 Task: Check the sale-to-list ratio of tub shower in the last 5 years.
Action: Mouse moved to (906, 202)
Screenshot: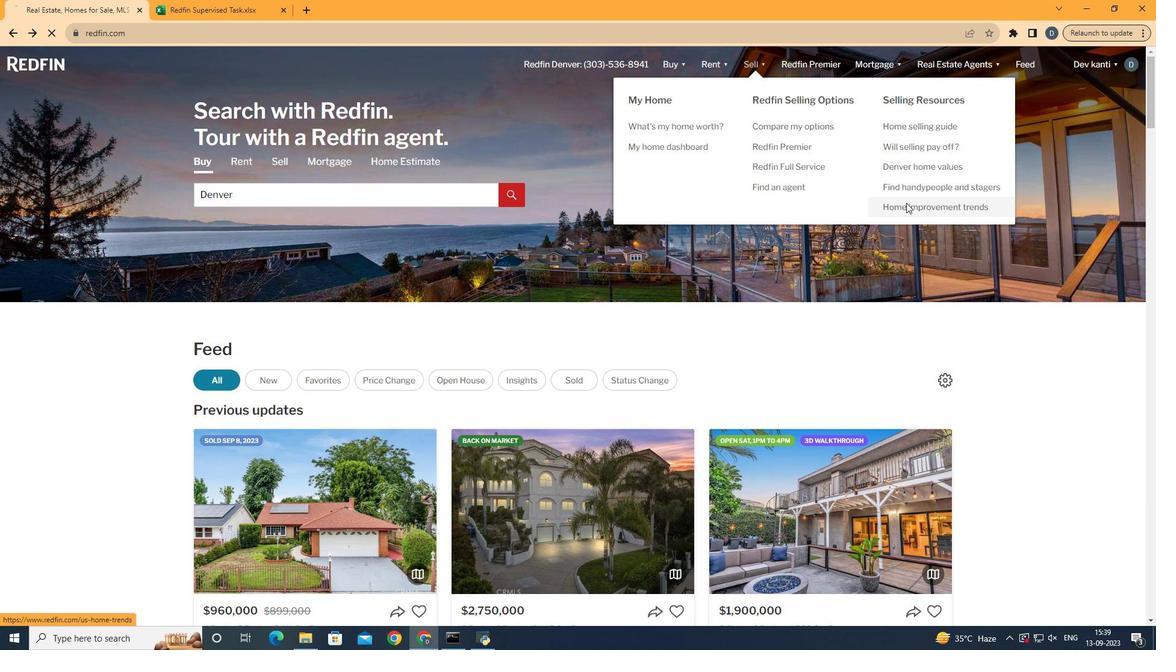
Action: Mouse pressed left at (906, 202)
Screenshot: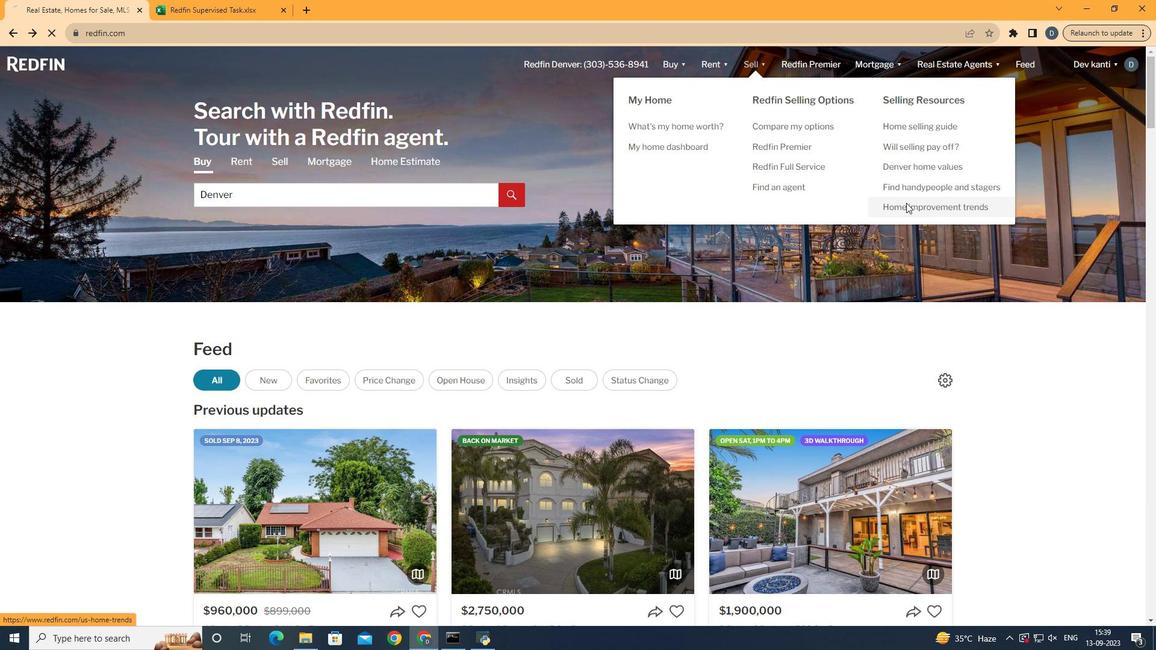 
Action: Mouse moved to (295, 231)
Screenshot: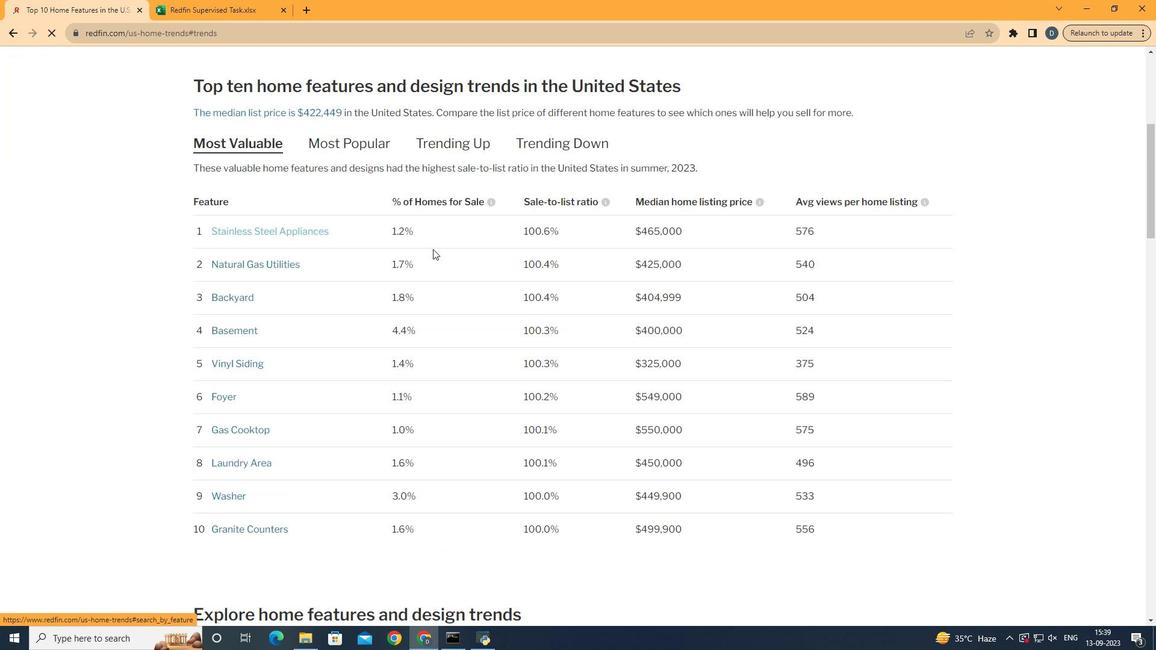 
Action: Mouse pressed left at (295, 231)
Screenshot: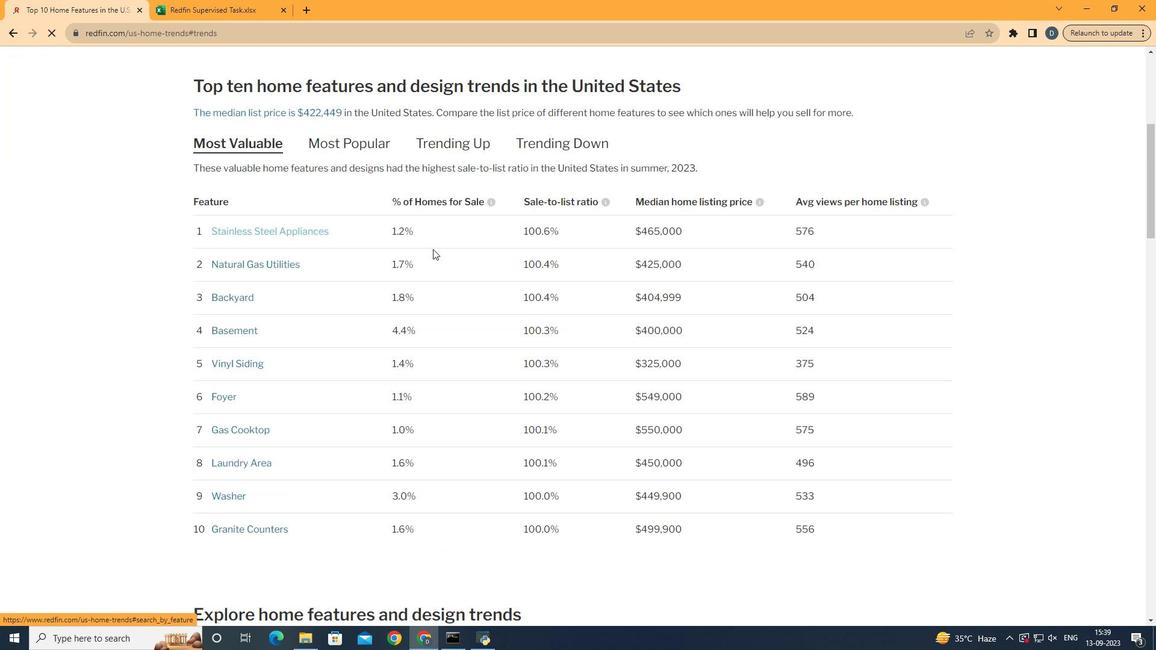 
Action: Mouse moved to (702, 280)
Screenshot: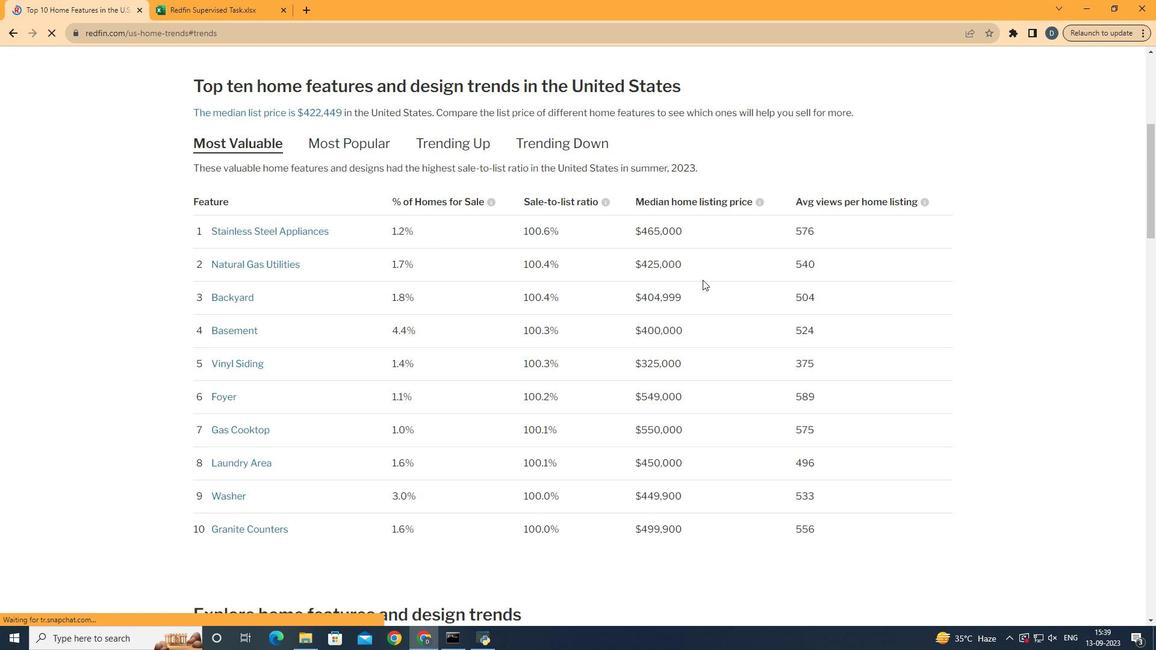 
Action: Mouse scrolled (702, 279) with delta (0, 0)
Screenshot: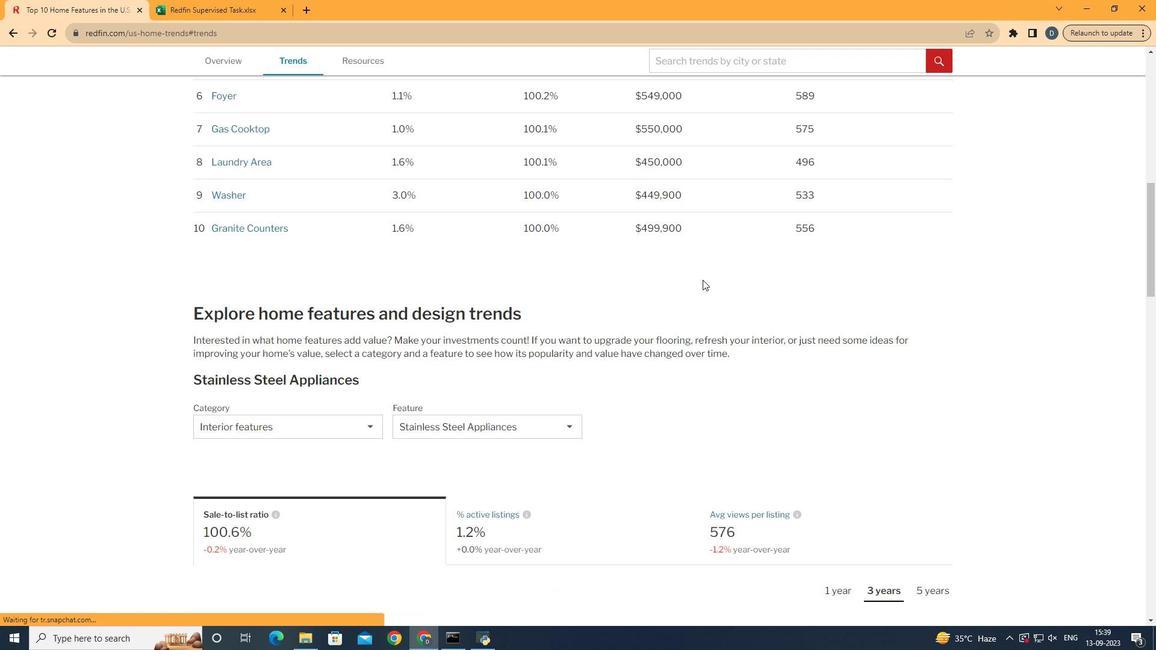 
Action: Mouse scrolled (702, 279) with delta (0, 0)
Screenshot: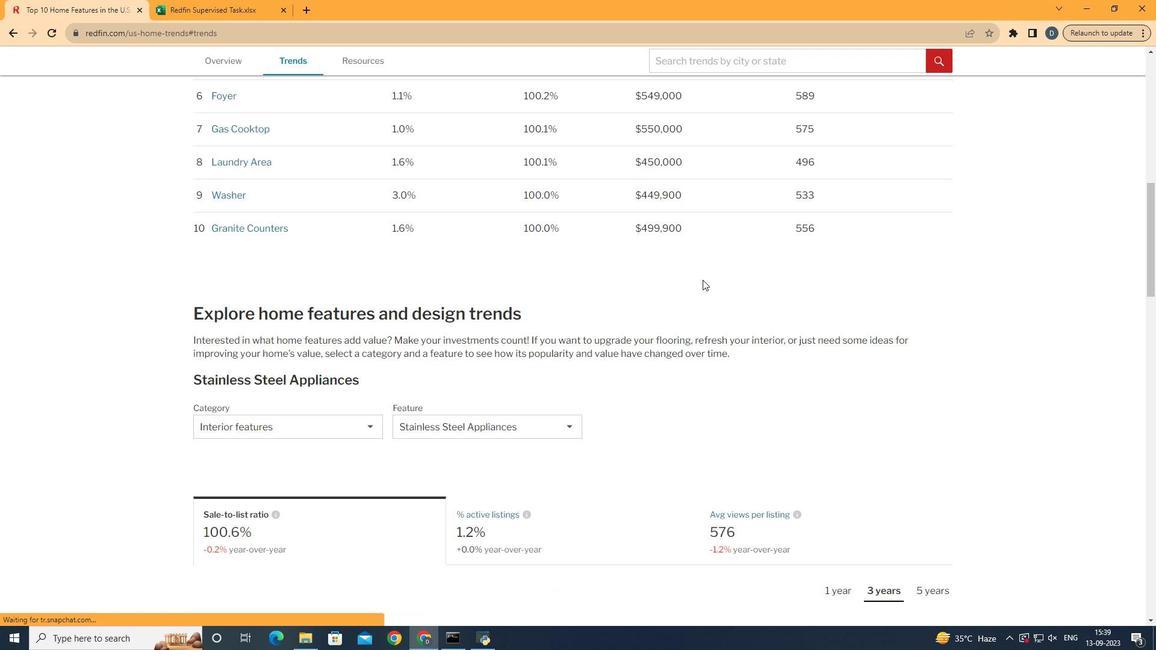 
Action: Mouse scrolled (702, 279) with delta (0, 0)
Screenshot: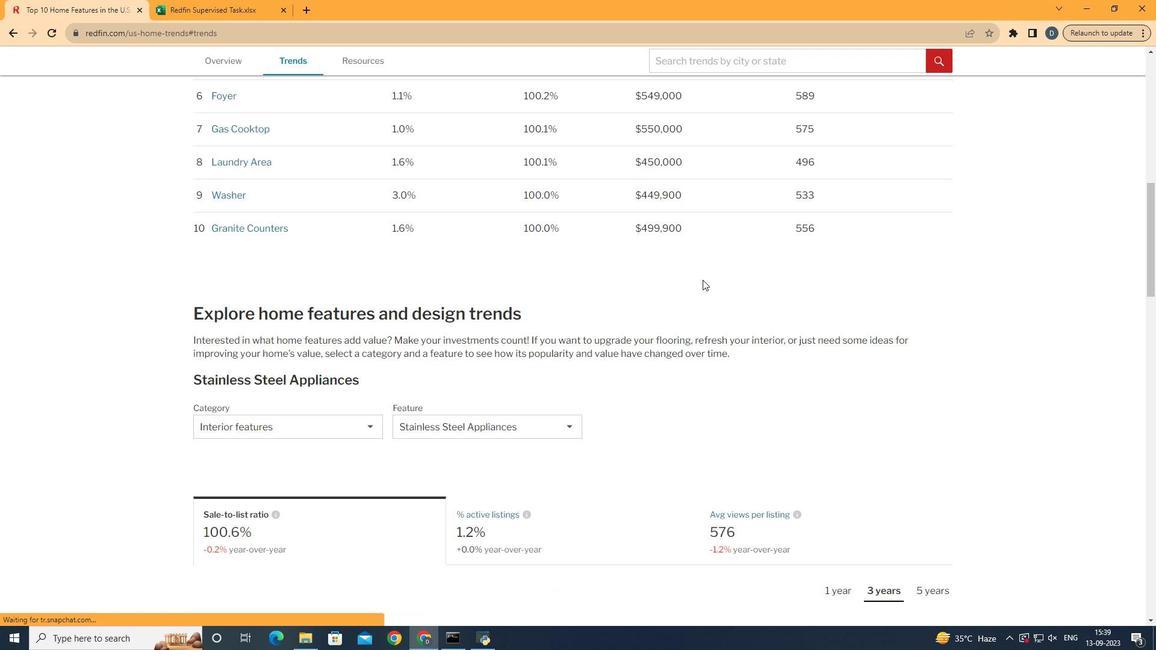 
Action: Mouse scrolled (702, 279) with delta (0, 0)
Screenshot: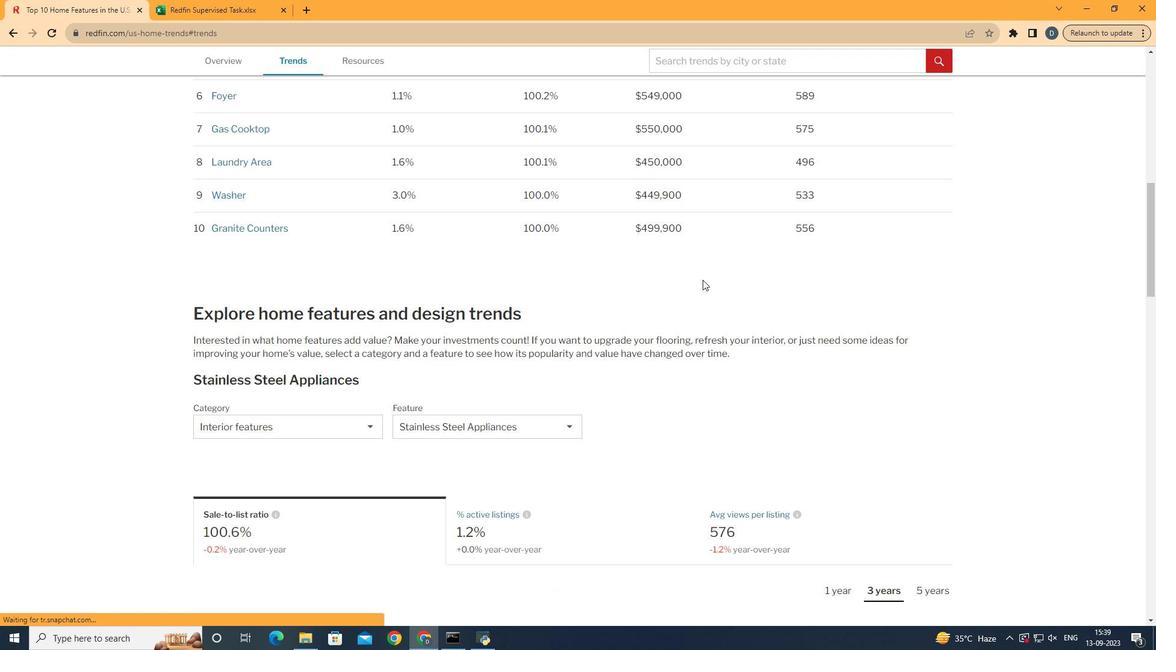 
Action: Mouse scrolled (702, 279) with delta (0, 0)
Screenshot: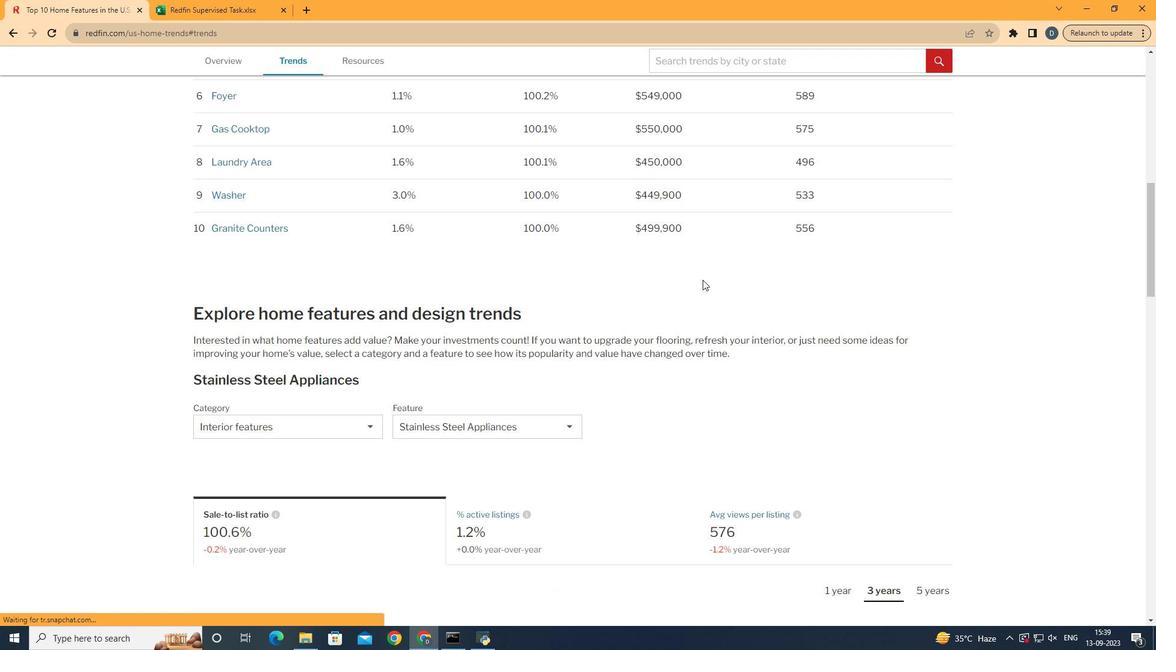 
Action: Mouse scrolled (702, 279) with delta (0, 0)
Screenshot: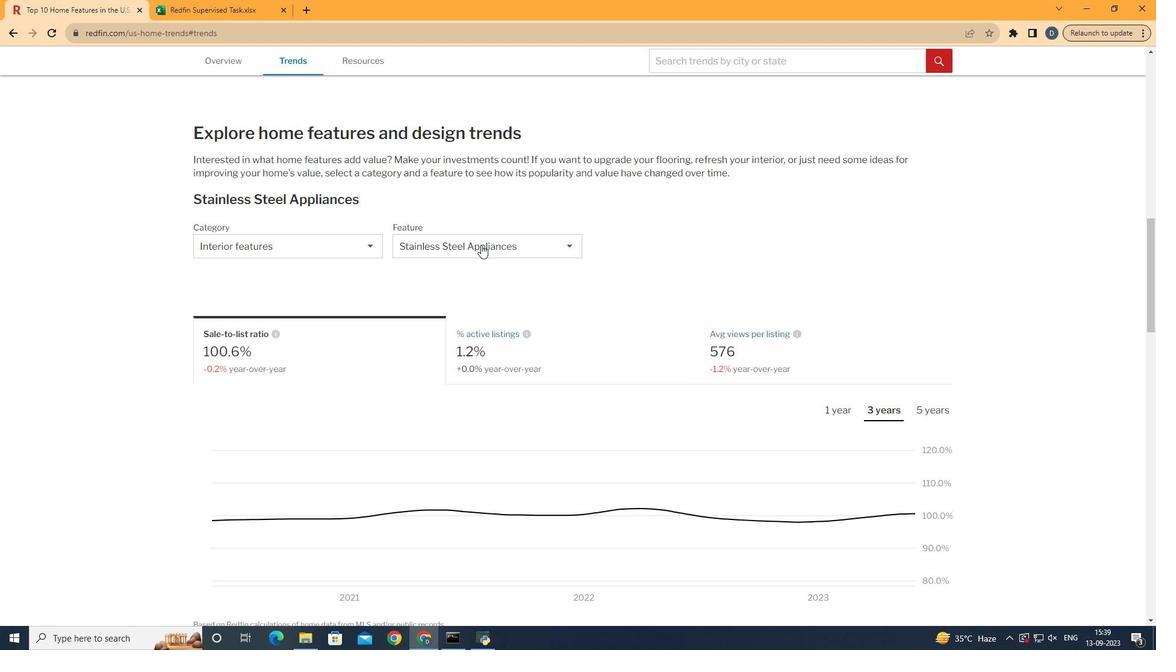 
Action: Mouse scrolled (702, 279) with delta (0, 0)
Screenshot: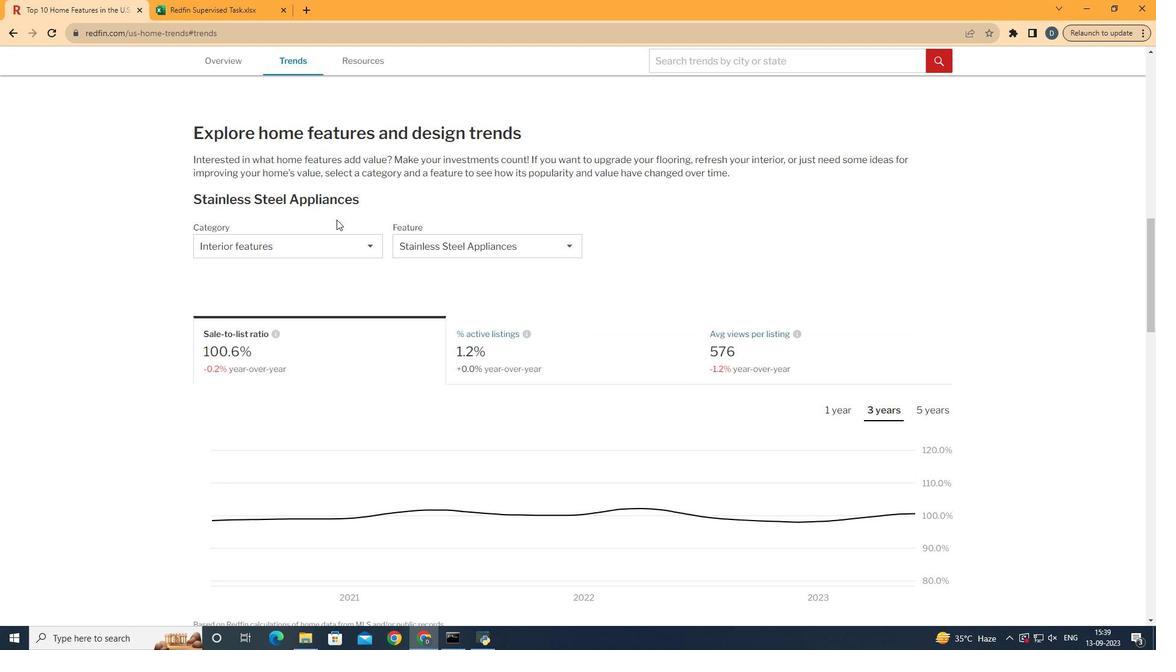 
Action: Mouse scrolled (702, 279) with delta (0, 0)
Screenshot: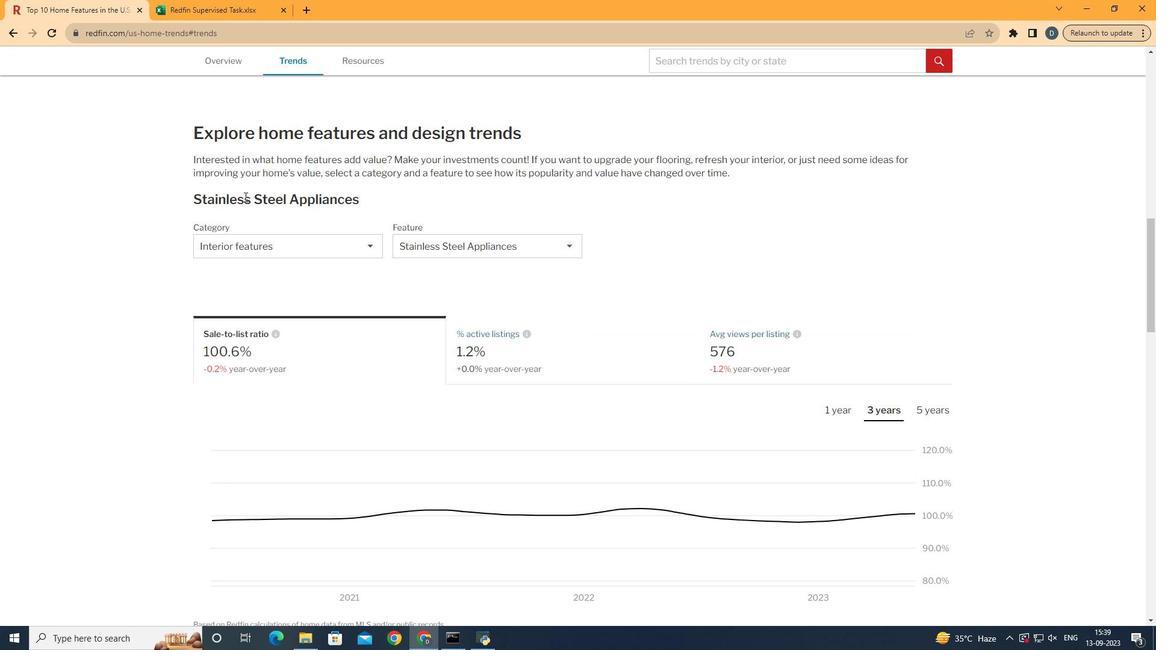 
Action: Mouse moved to (257, 249)
Screenshot: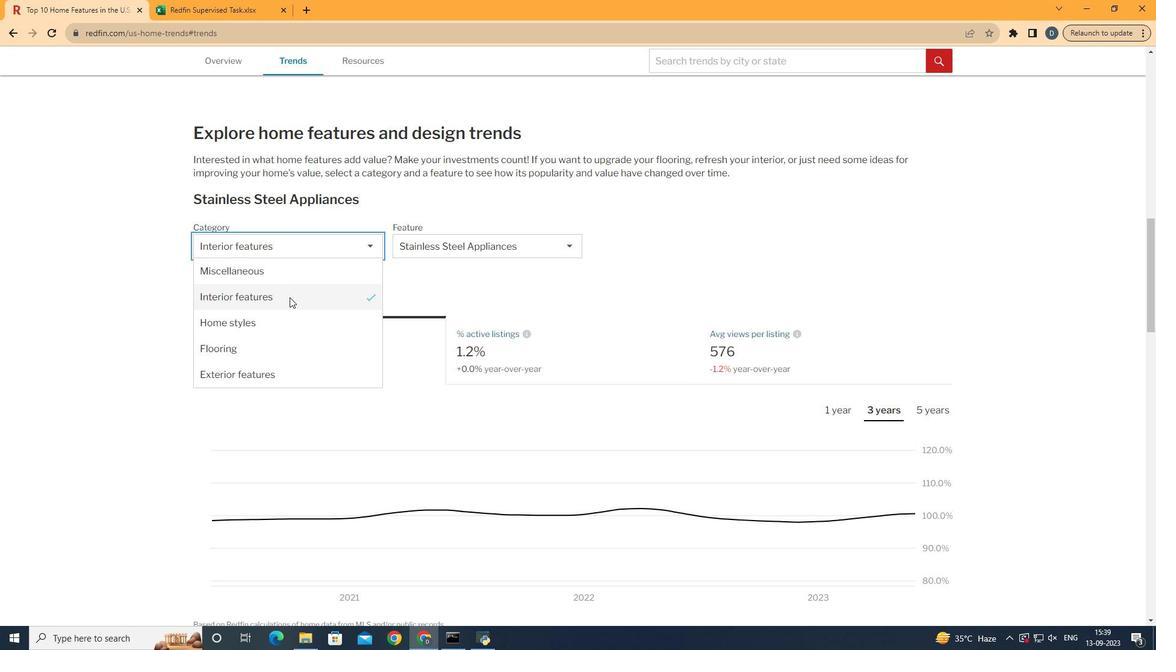 
Action: Mouse pressed left at (257, 249)
Screenshot: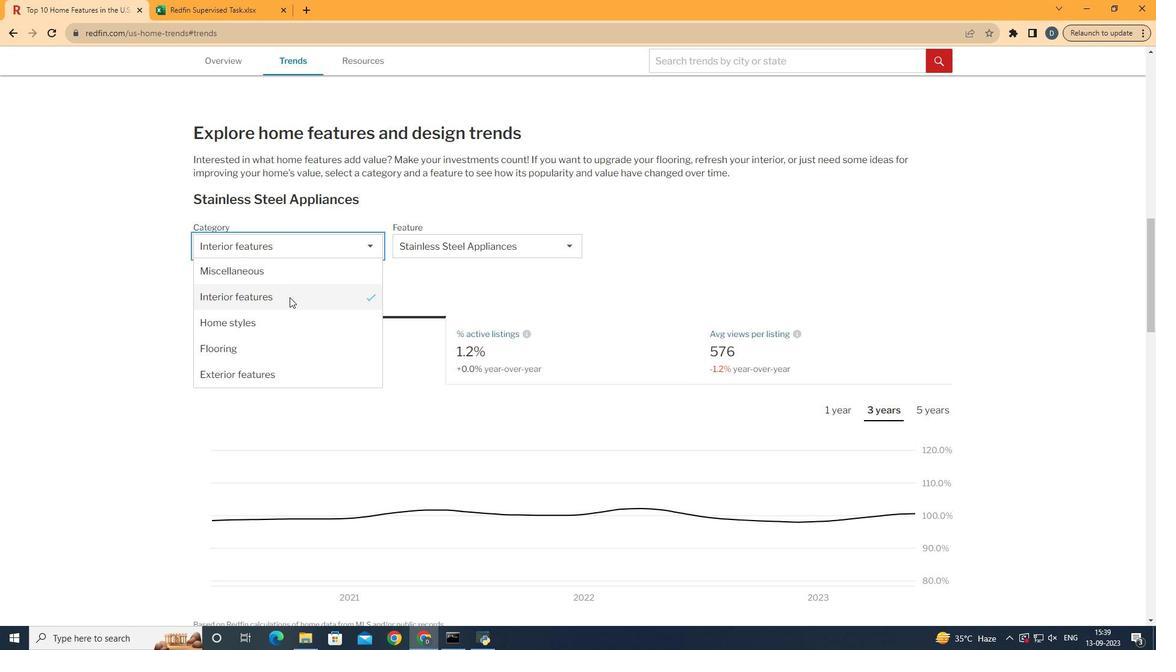 
Action: Mouse moved to (289, 297)
Screenshot: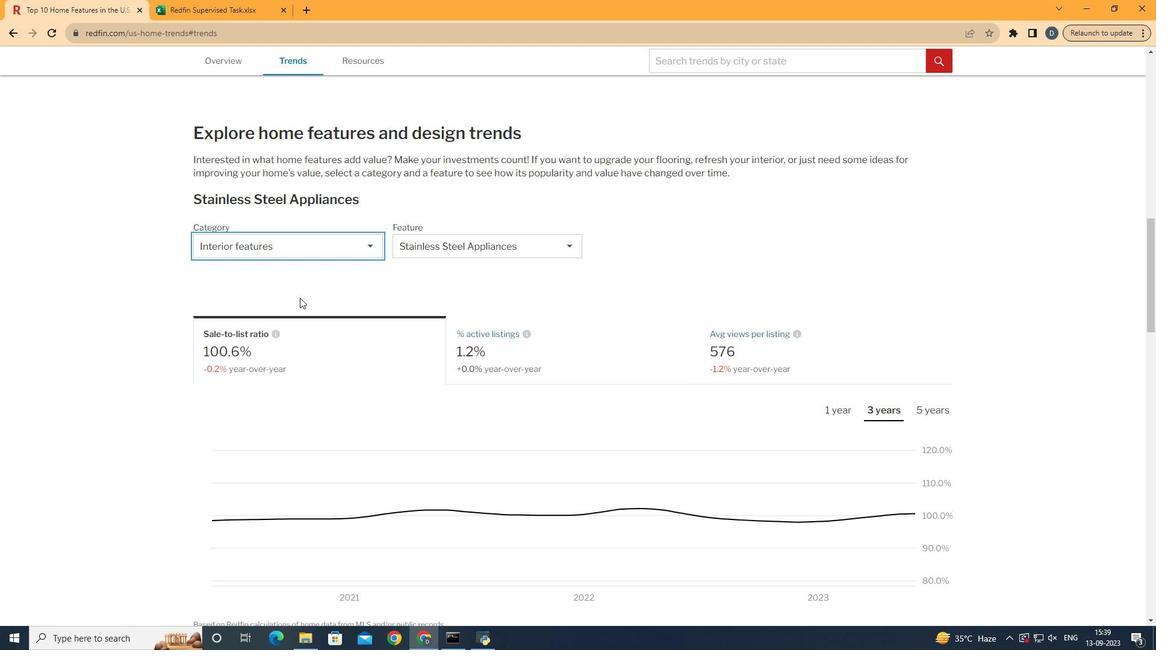 
Action: Mouse pressed left at (289, 297)
Screenshot: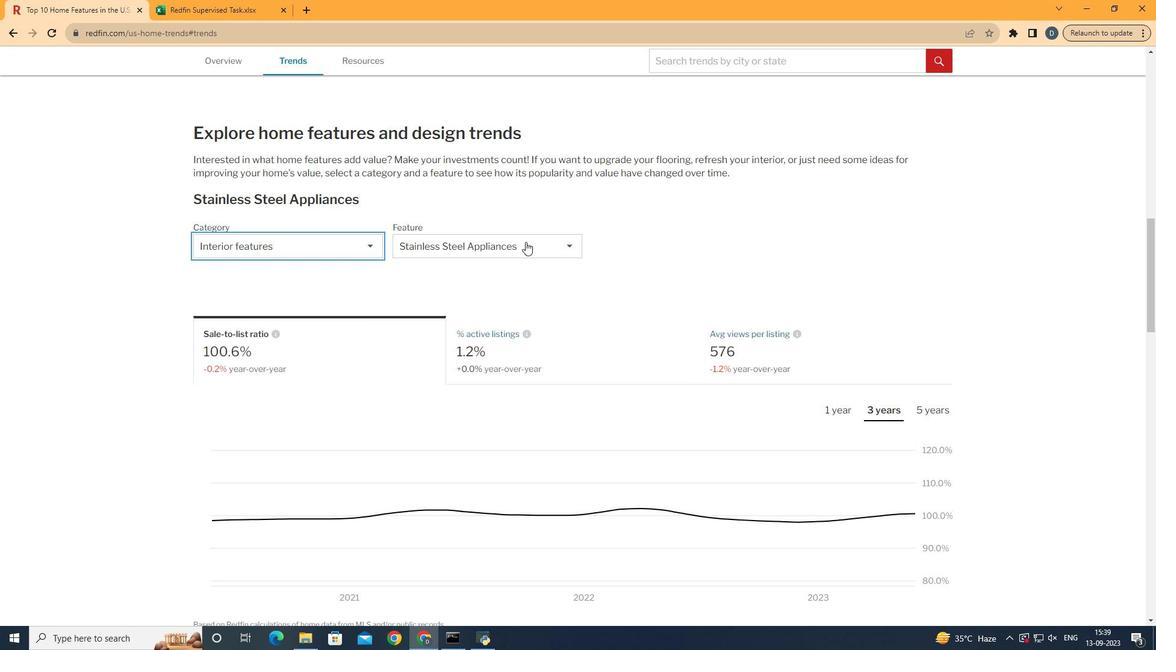 
Action: Mouse moved to (525, 242)
Screenshot: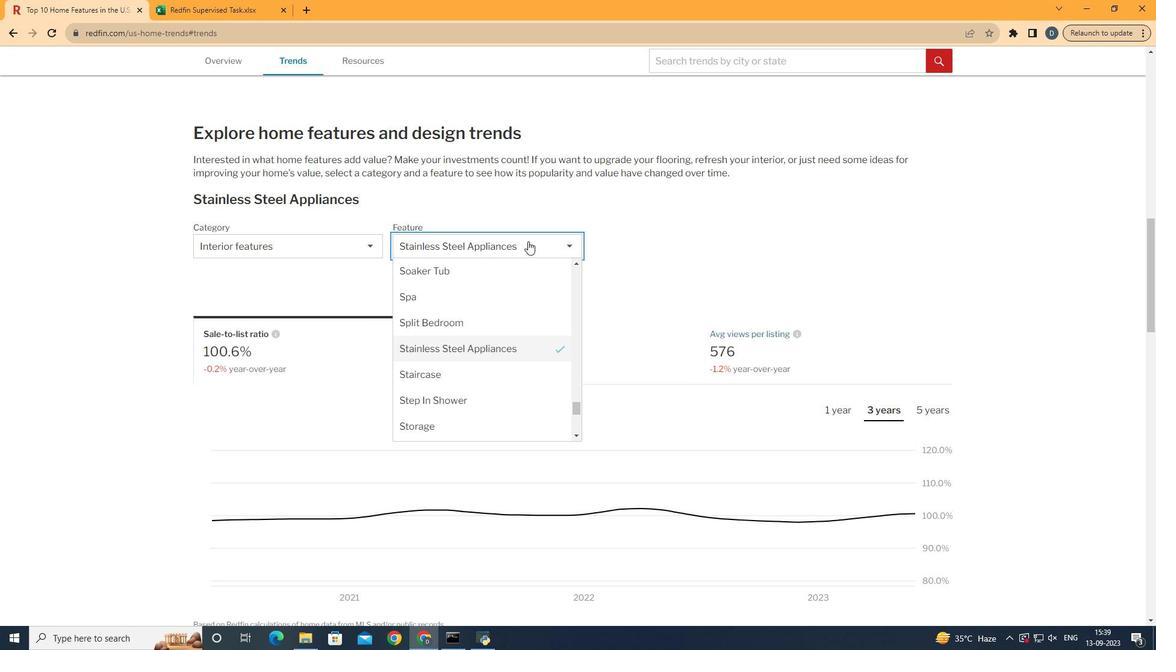 
Action: Mouse pressed left at (525, 242)
Screenshot: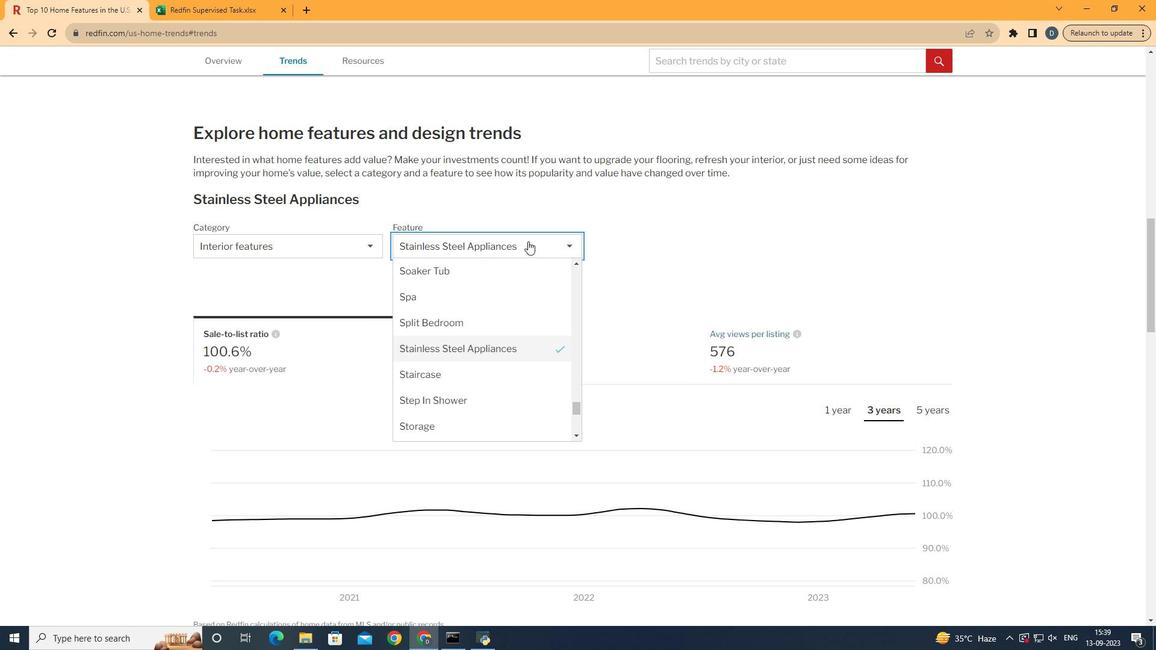 
Action: Mouse moved to (544, 362)
Screenshot: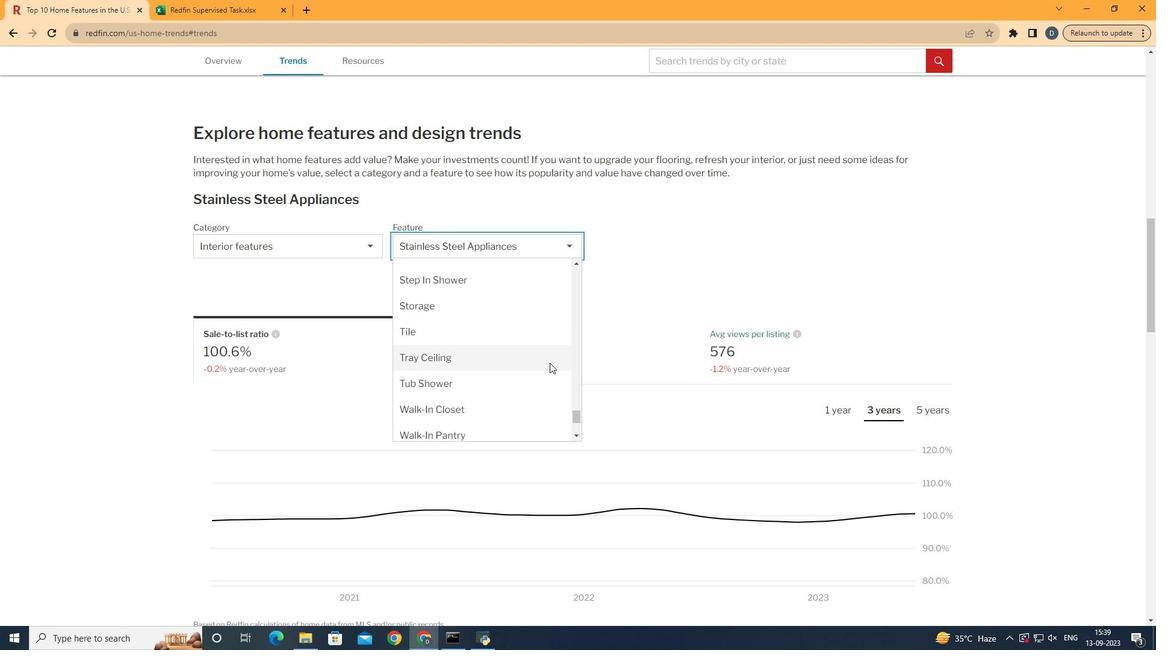 
Action: Mouse scrolled (544, 361) with delta (0, 0)
Screenshot: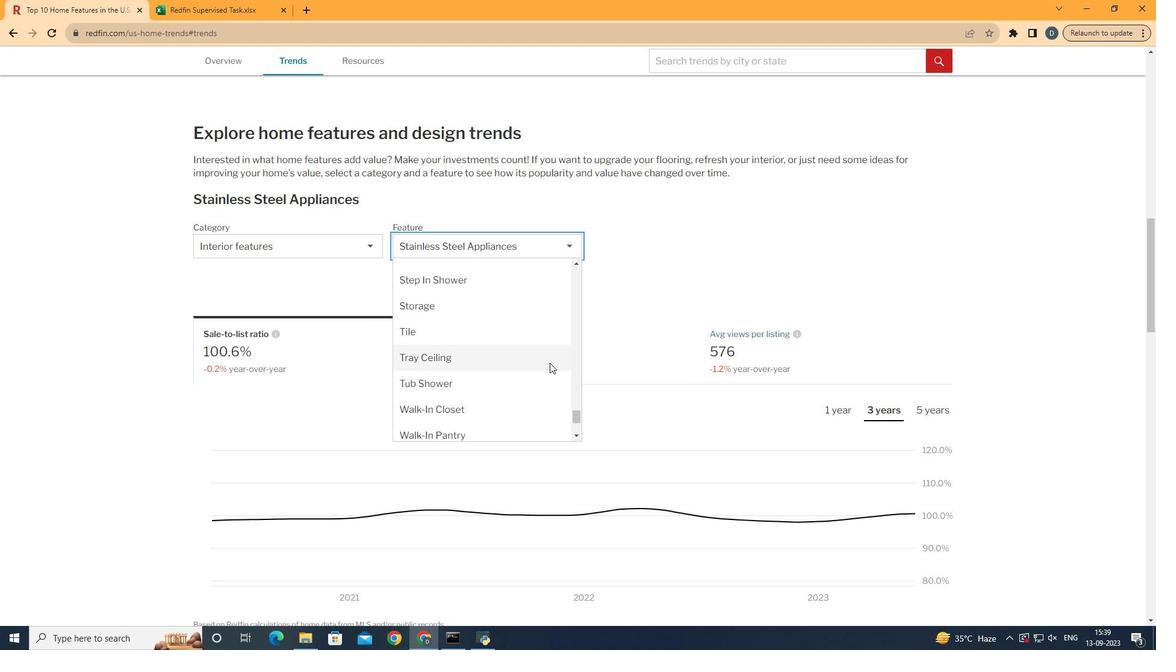 
Action: Mouse moved to (545, 363)
Screenshot: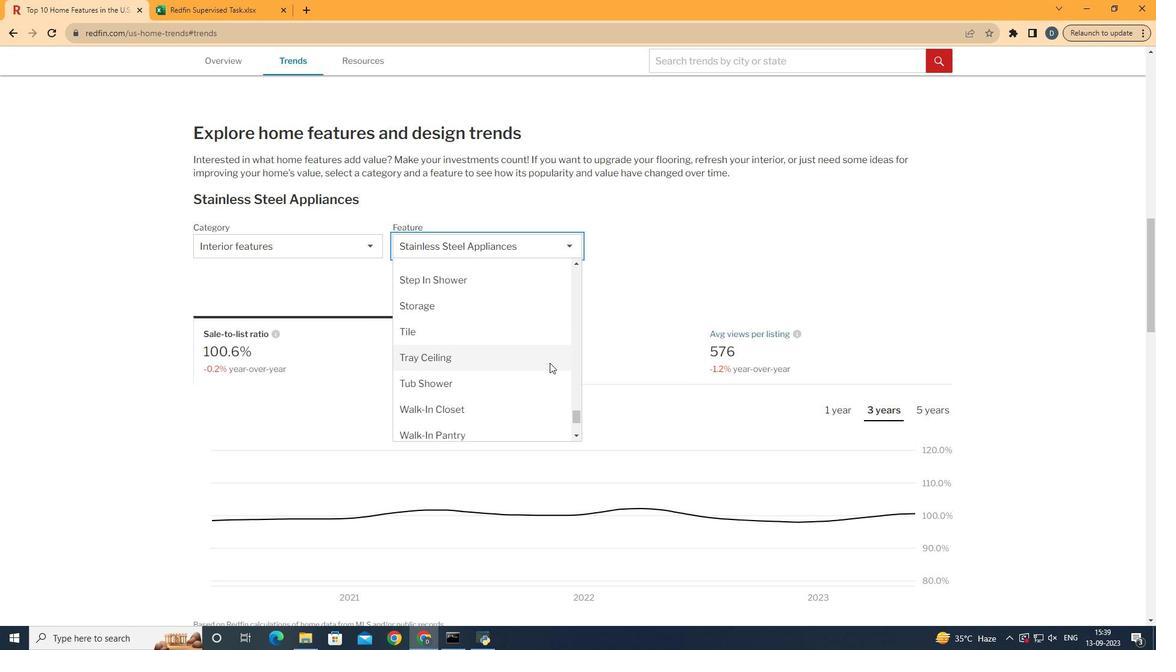 
Action: Mouse scrolled (545, 362) with delta (0, 0)
Screenshot: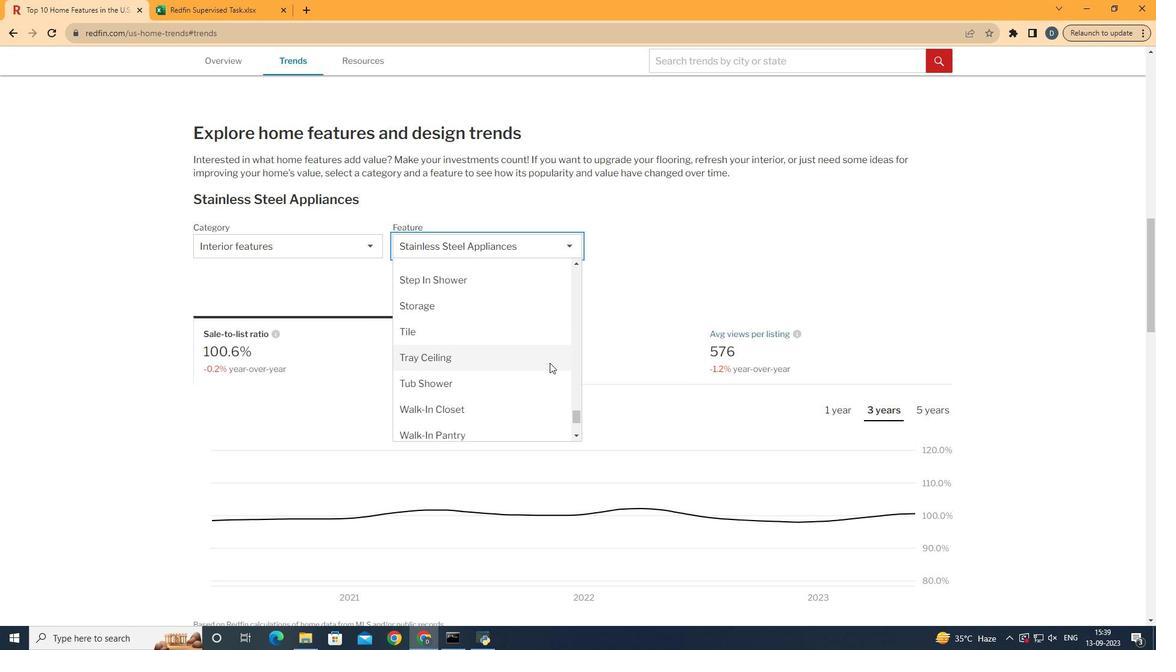 
Action: Mouse moved to (545, 377)
Screenshot: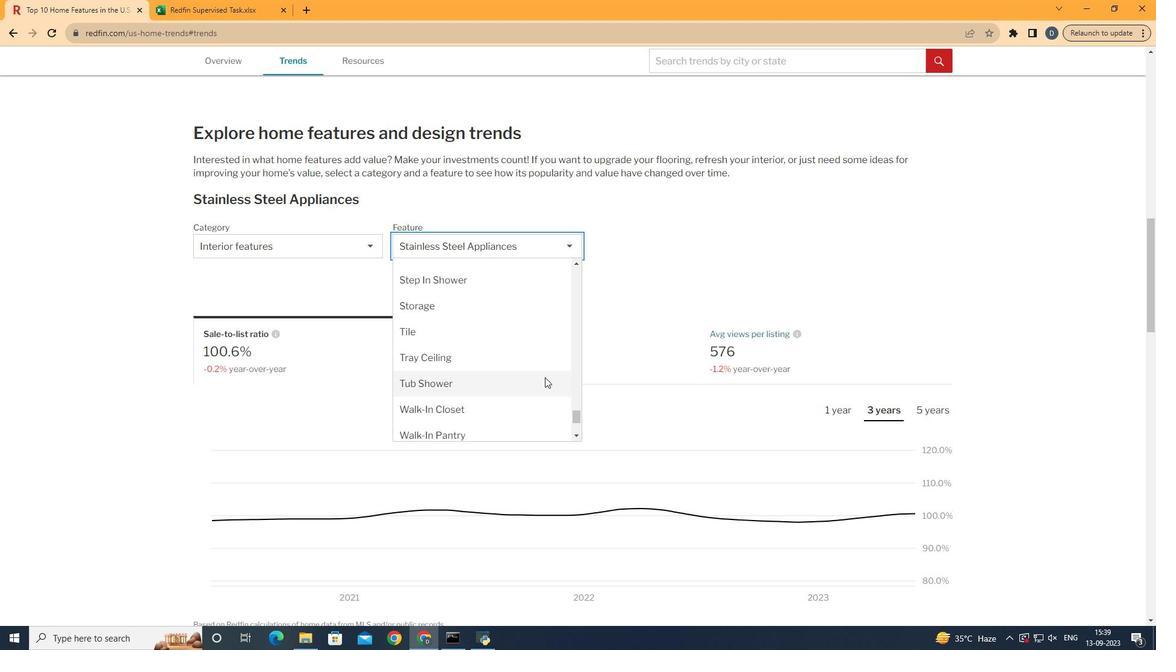 
Action: Mouse pressed left at (545, 377)
Screenshot: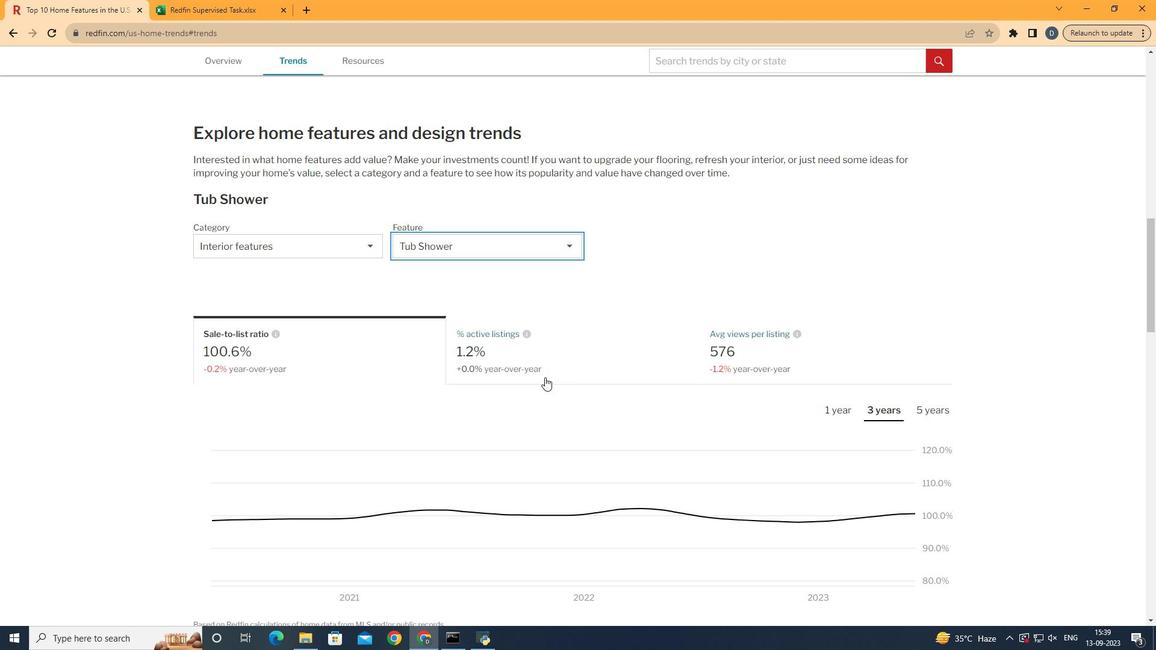 
Action: Mouse moved to (413, 347)
Screenshot: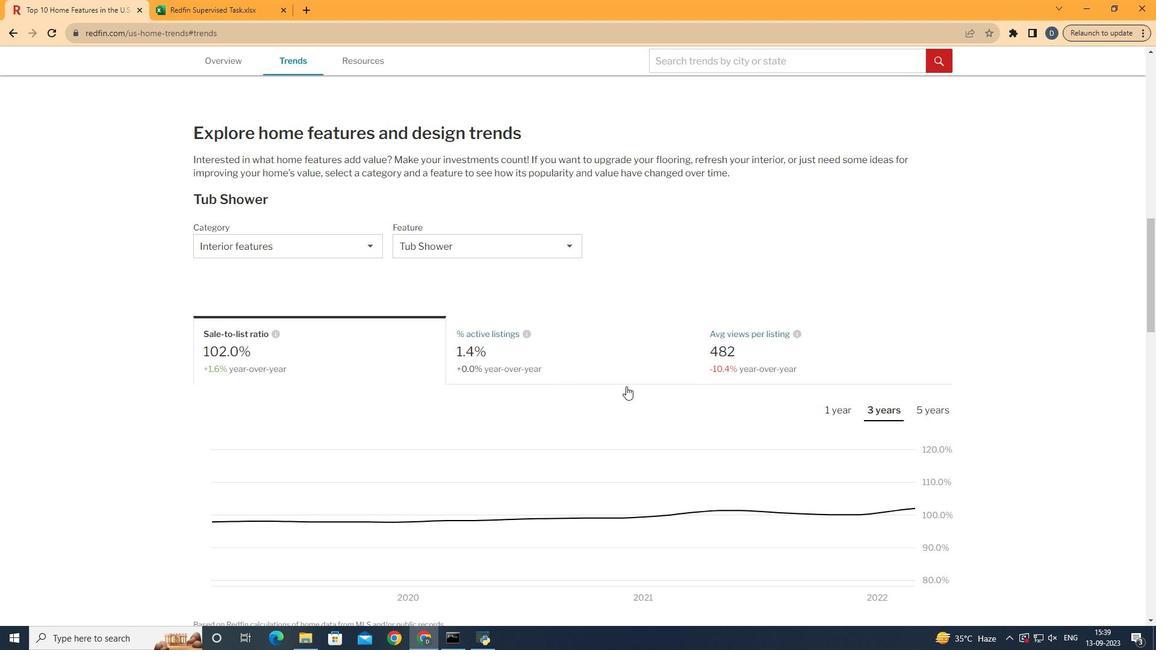 
Action: Mouse pressed left at (413, 347)
Screenshot: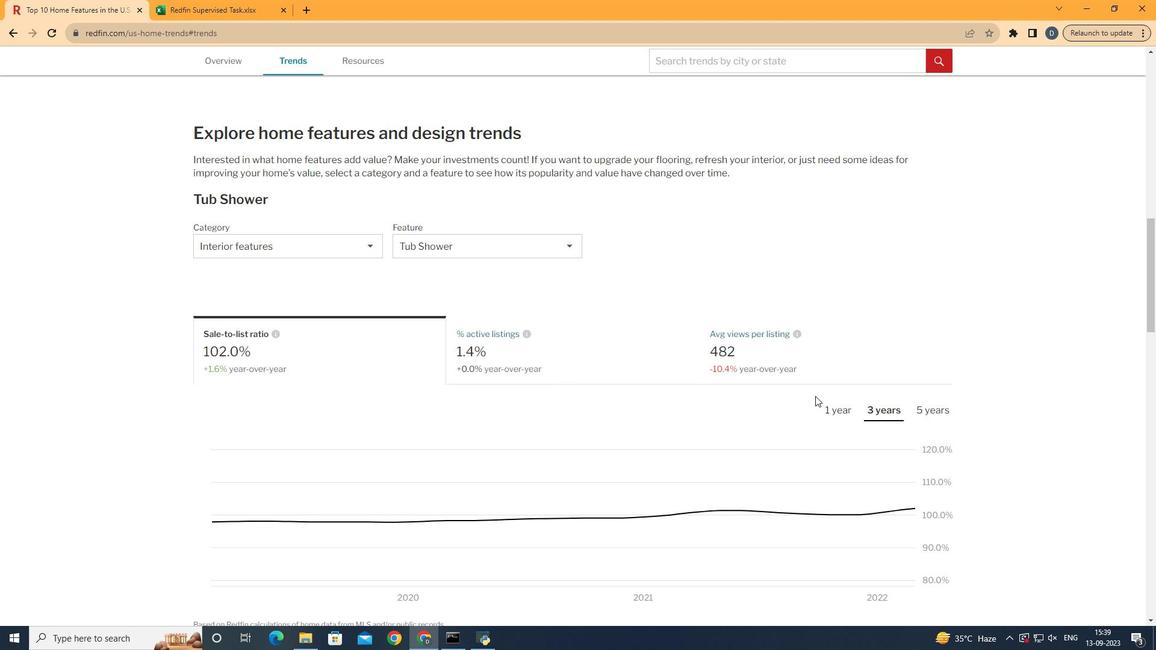 
Action: Mouse moved to (942, 413)
Screenshot: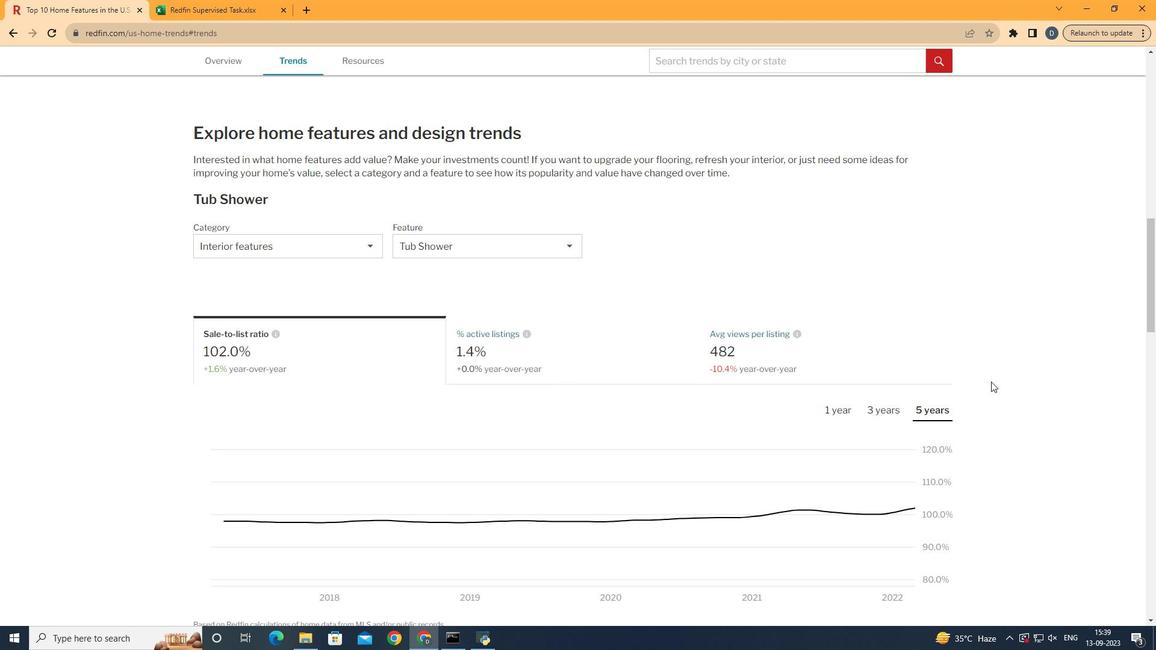 
Action: Mouse pressed left at (942, 413)
Screenshot: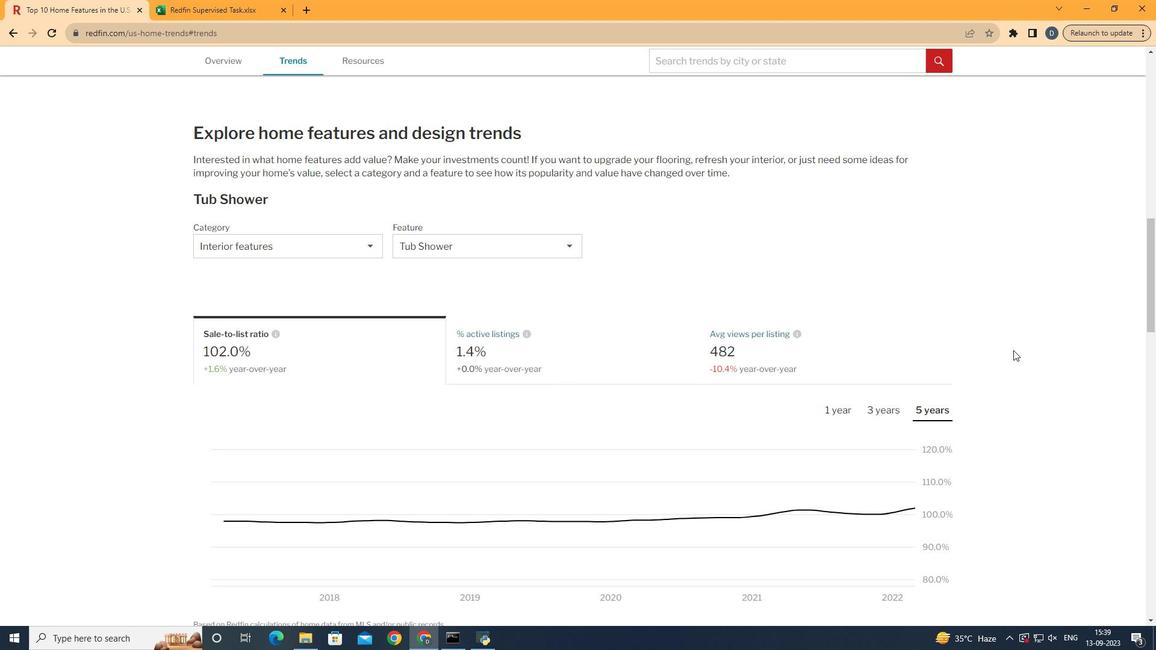 
Action: Mouse moved to (1013, 349)
Screenshot: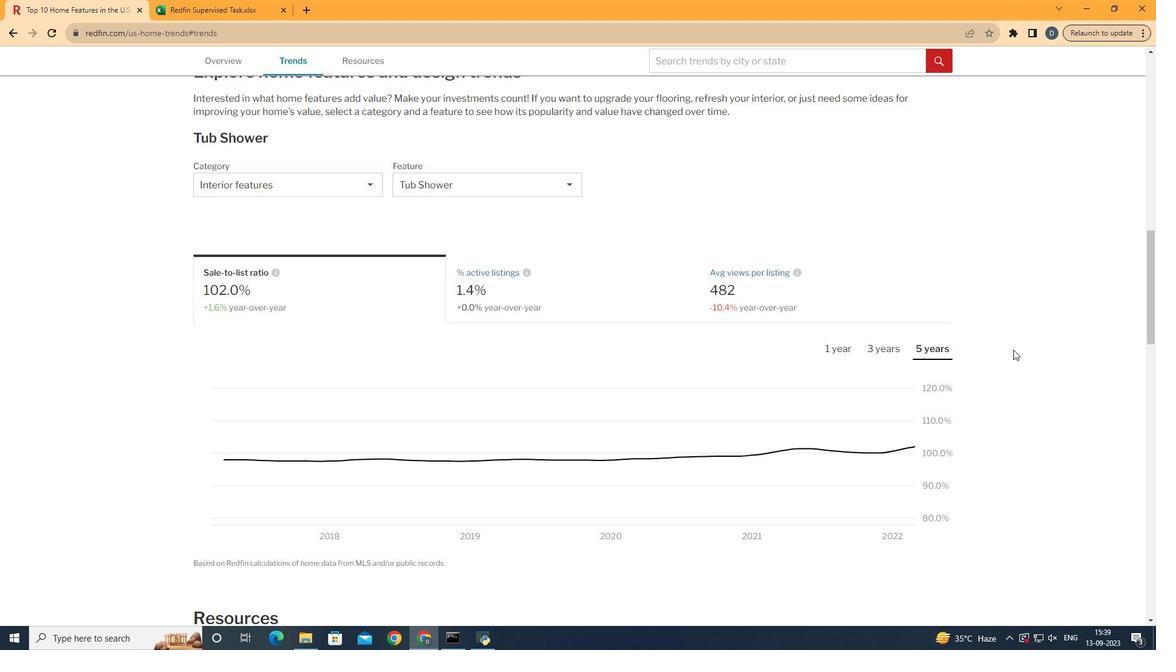 
Action: Mouse scrolled (1013, 349) with delta (0, 0)
Screenshot: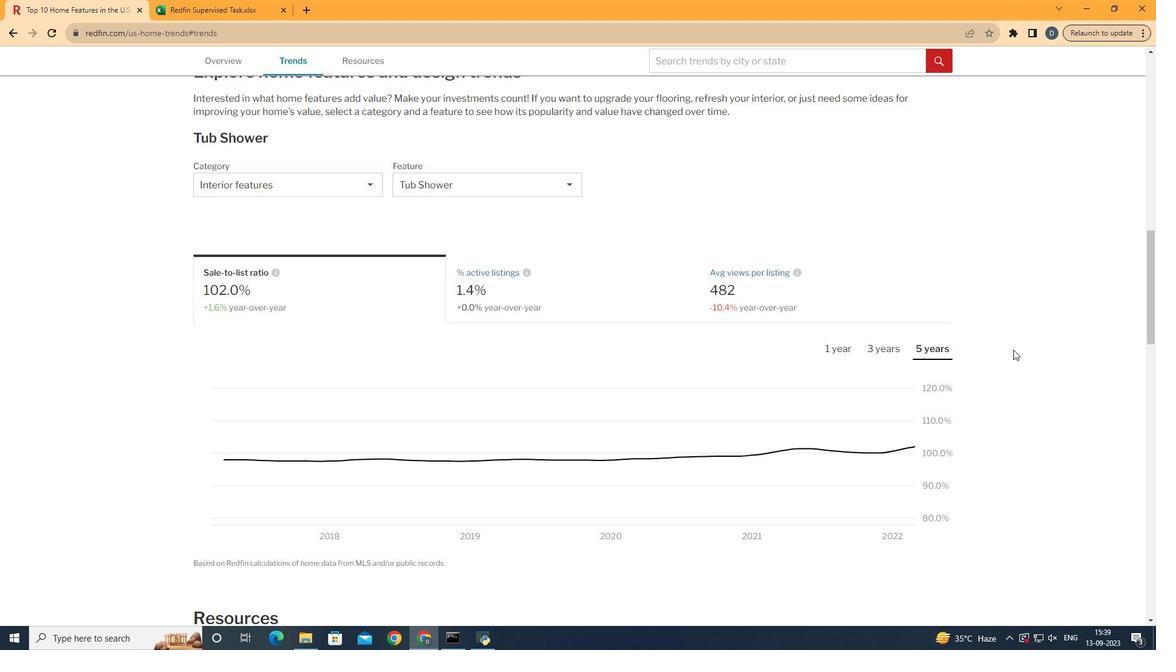 
Action: Mouse scrolled (1013, 349) with delta (0, 0)
Screenshot: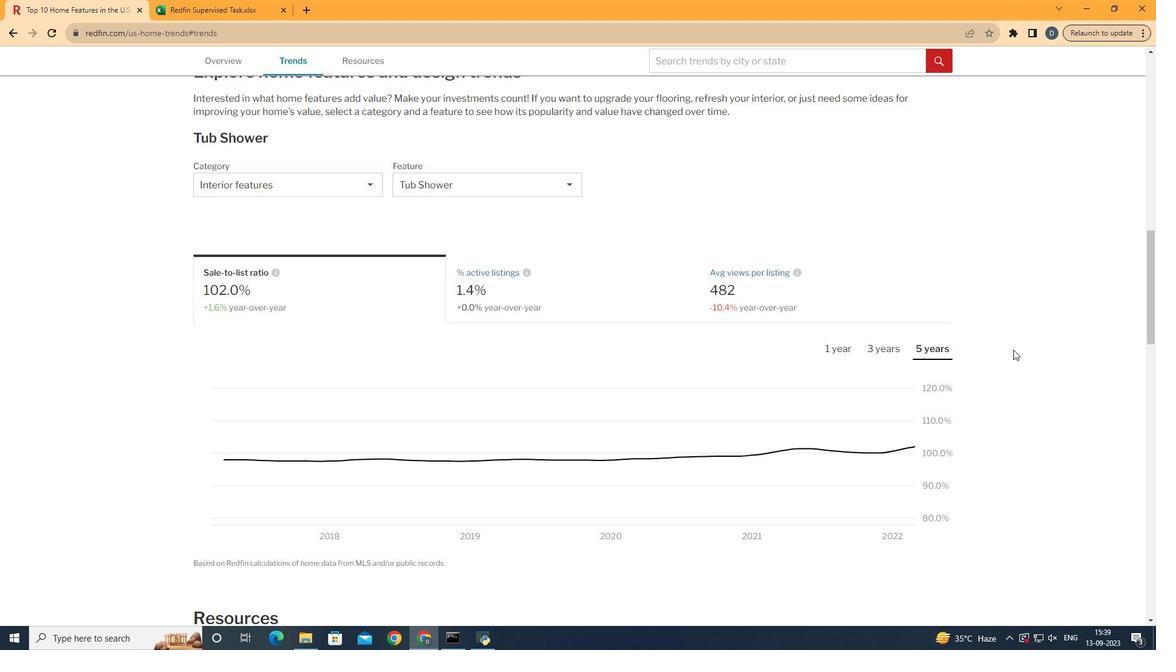 
